 Task: Add the task  Improve the appâ€™s compatibility with different screen sizes and resolutions to the section Customer Satisfaction Sprint in the project UltraTech and add a Due Date to the respective task as 2024/02/07.
Action: Mouse moved to (46, 298)
Screenshot: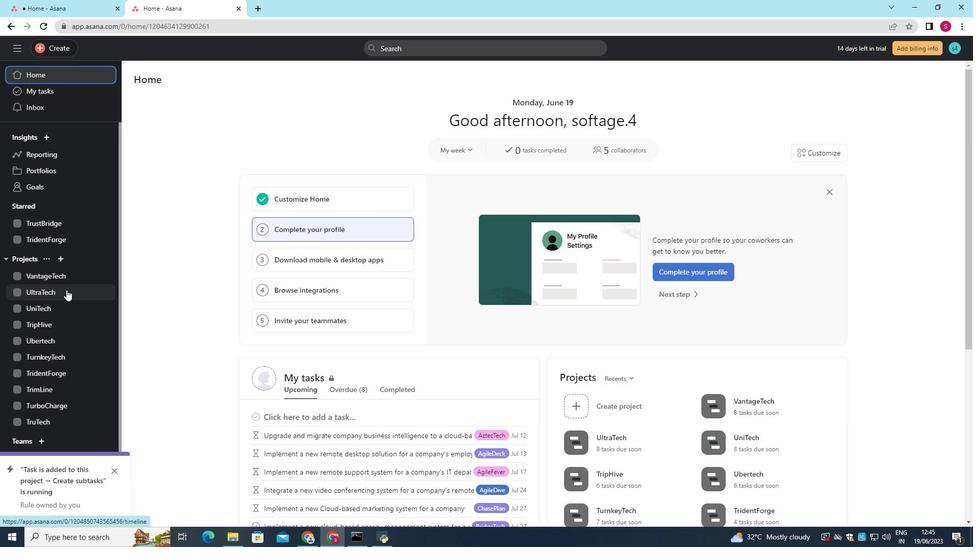 
Action: Mouse pressed left at (46, 298)
Screenshot: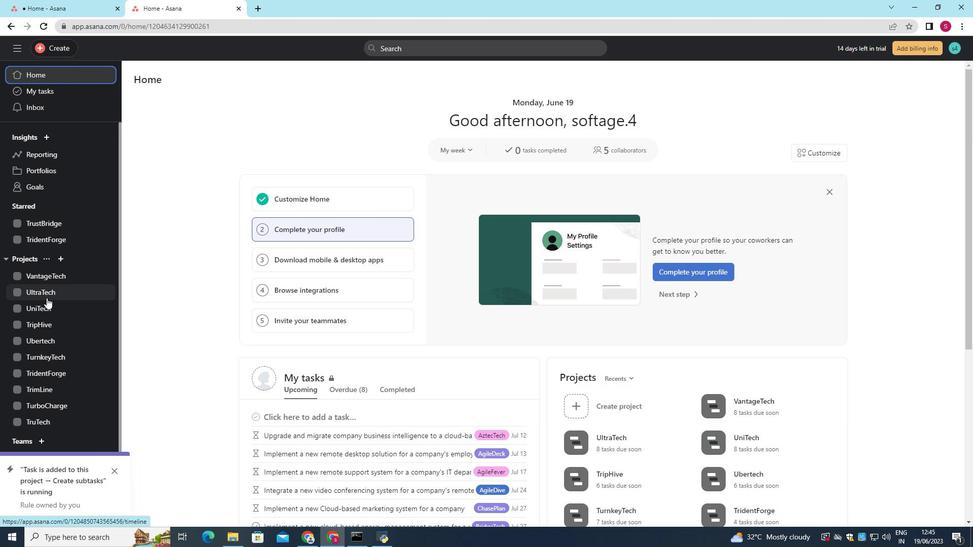
Action: Mouse moved to (178, 100)
Screenshot: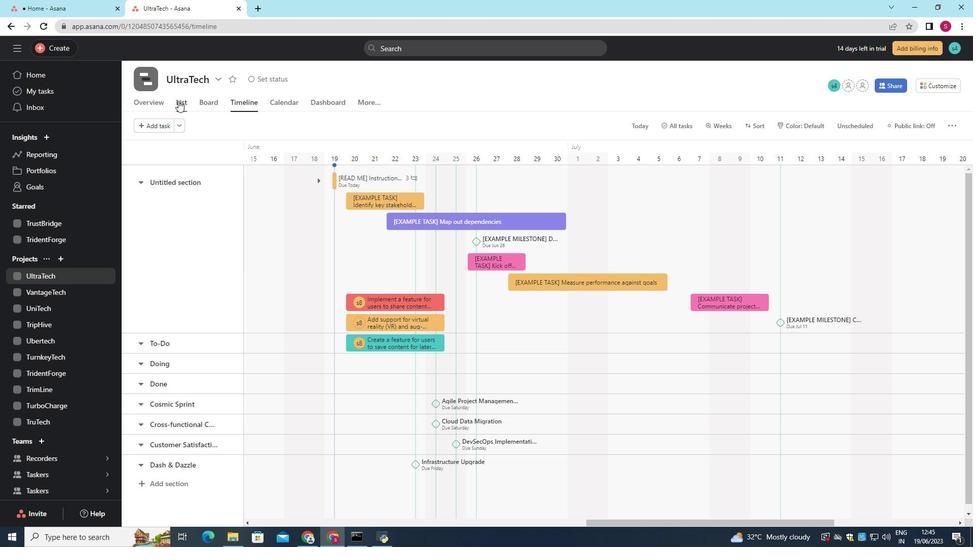 
Action: Mouse pressed left at (178, 100)
Screenshot: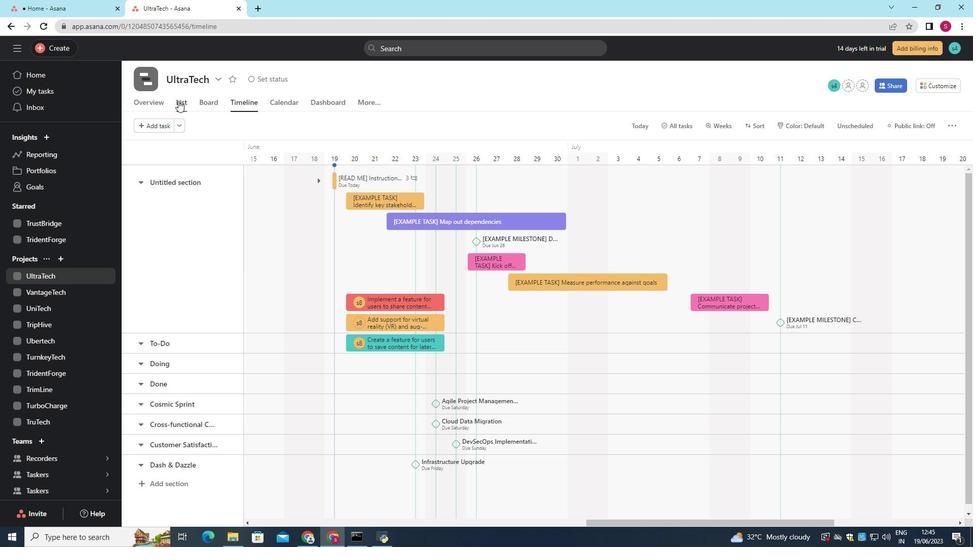 
Action: Mouse moved to (320, 306)
Screenshot: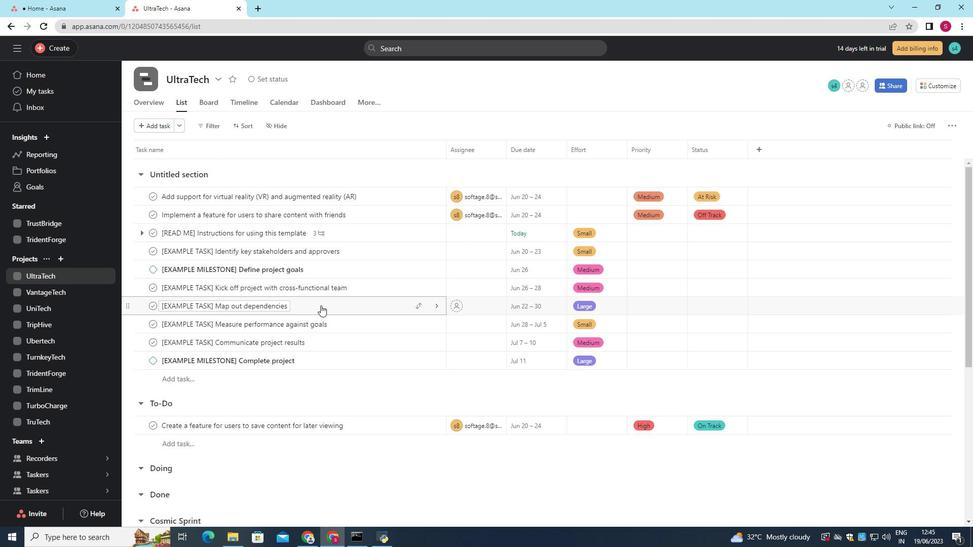 
Action: Mouse scrolled (320, 305) with delta (0, 0)
Screenshot: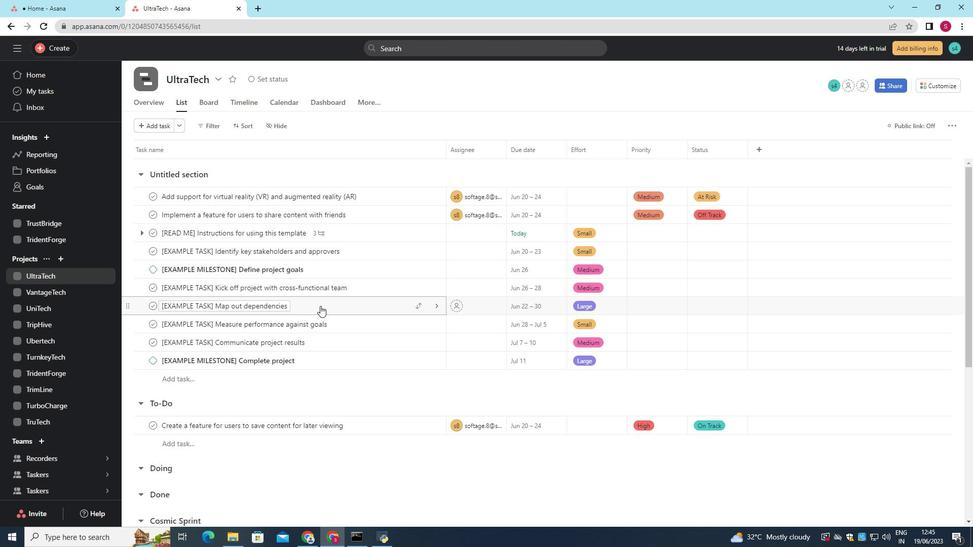 
Action: Mouse scrolled (320, 305) with delta (0, 0)
Screenshot: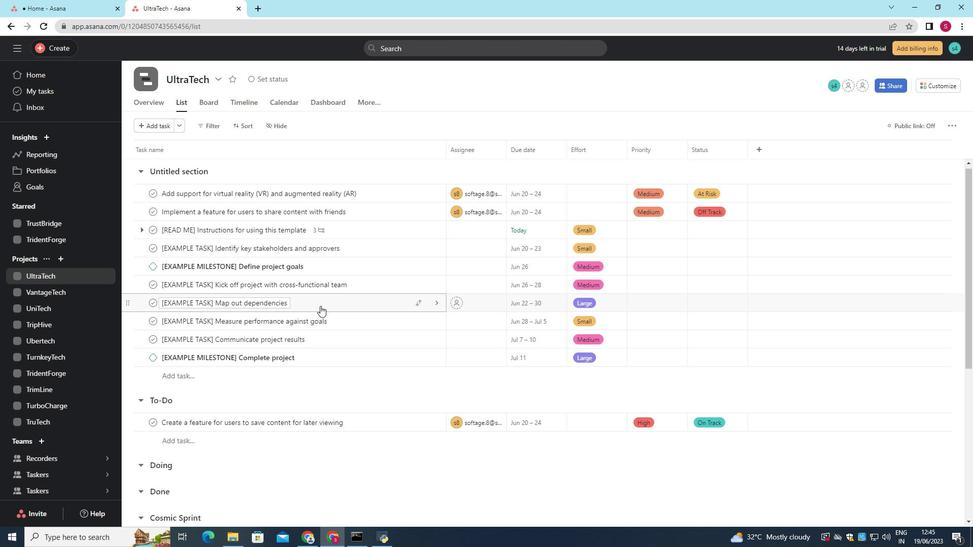 
Action: Mouse scrolled (320, 305) with delta (0, 0)
Screenshot: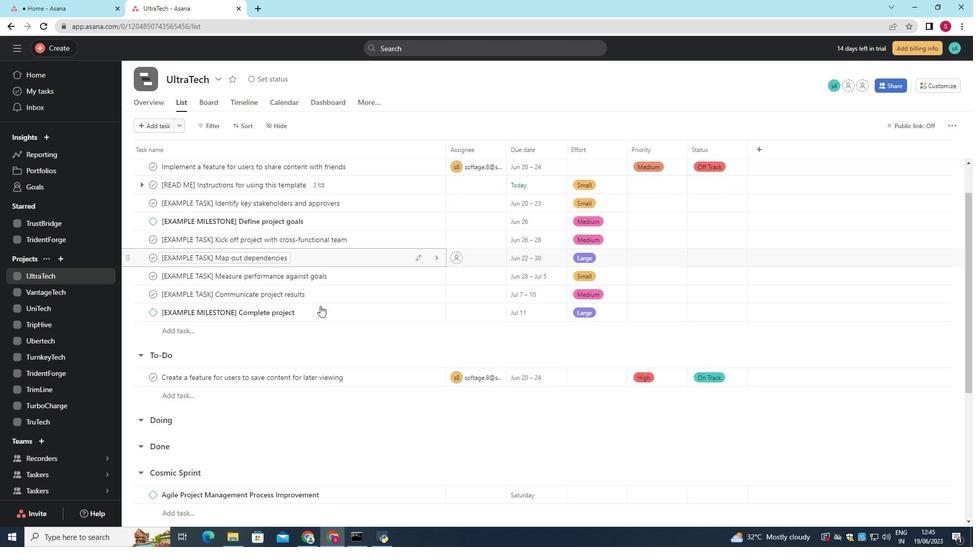 
Action: Mouse scrolled (320, 305) with delta (0, 0)
Screenshot: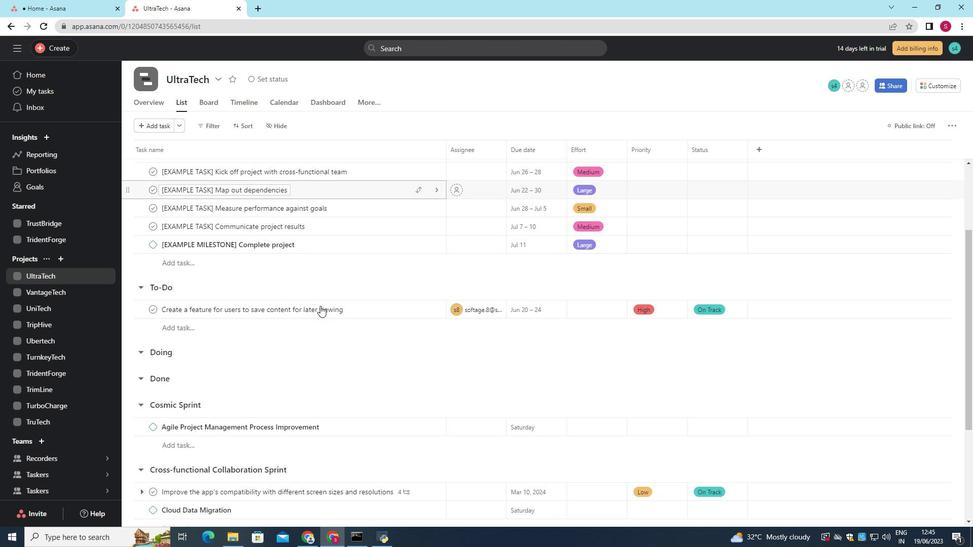 
Action: Mouse moved to (320, 306)
Screenshot: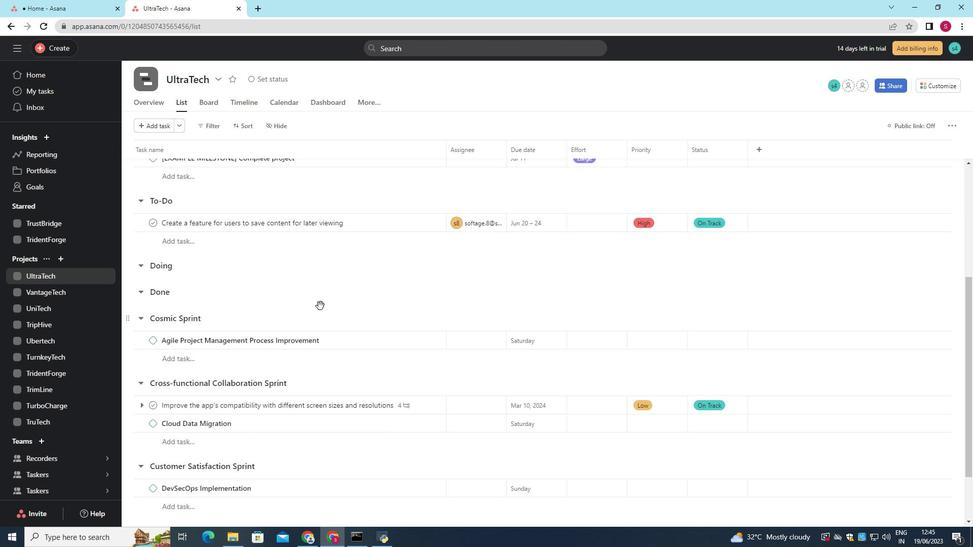 
Action: Mouse scrolled (320, 305) with delta (0, 0)
Screenshot: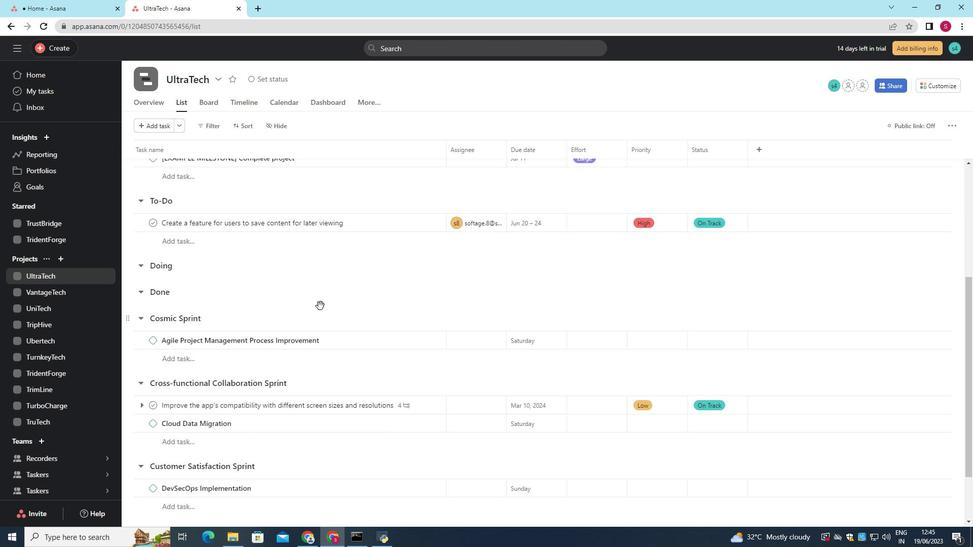 
Action: Mouse moved to (416, 355)
Screenshot: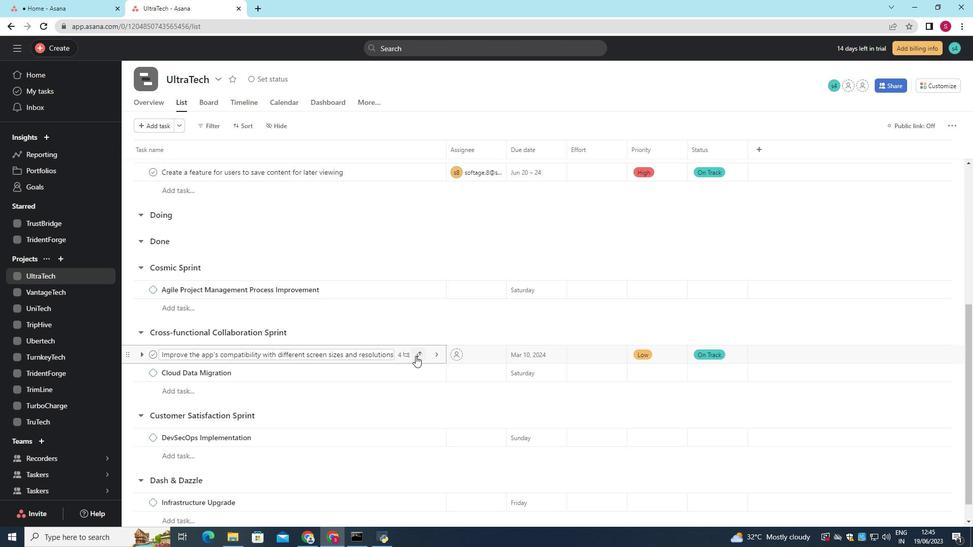 
Action: Mouse pressed left at (416, 355)
Screenshot: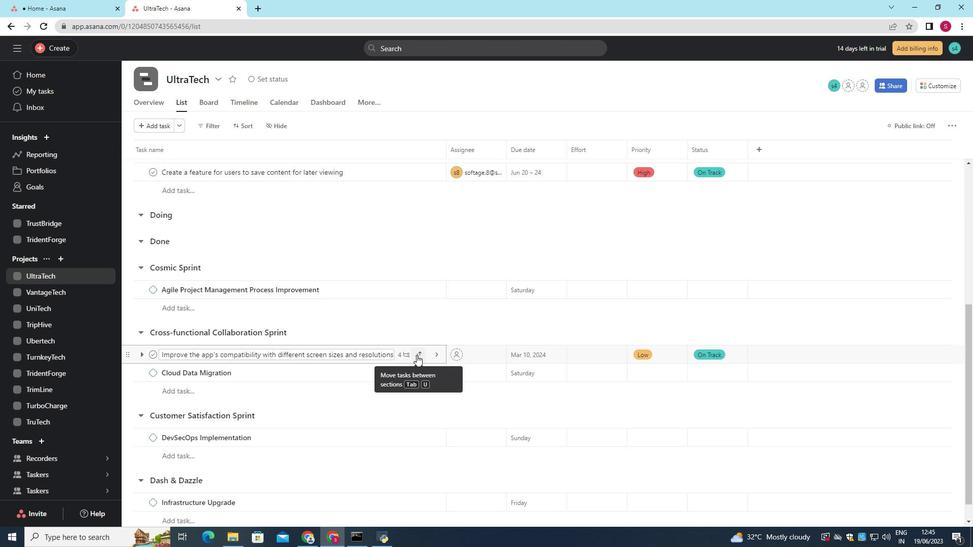 
Action: Mouse moved to (393, 318)
Screenshot: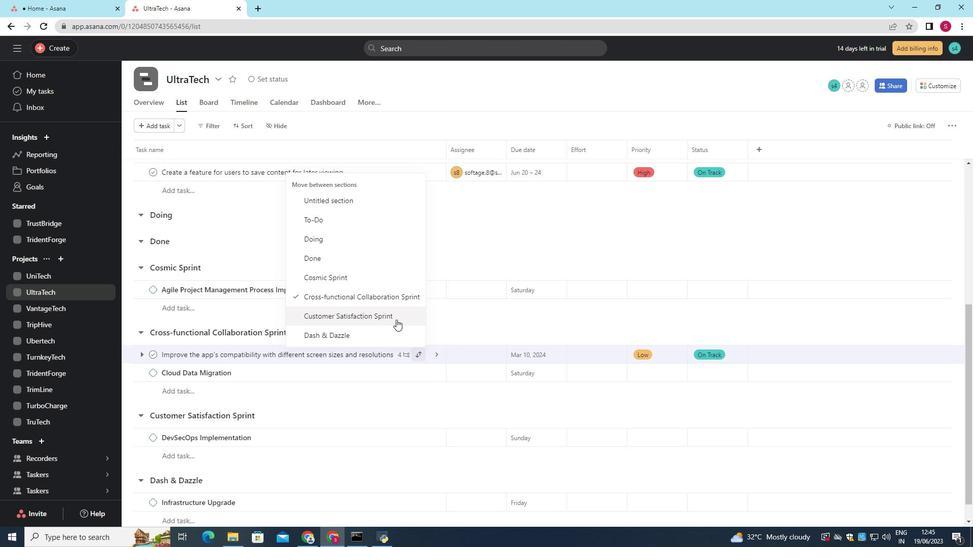 
Action: Mouse pressed left at (393, 318)
Screenshot: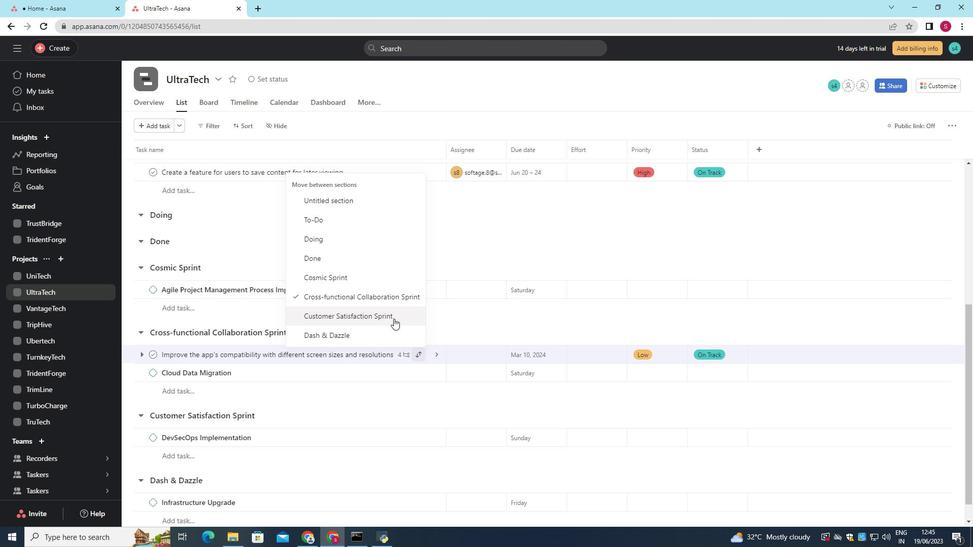 
Action: Mouse moved to (547, 418)
Screenshot: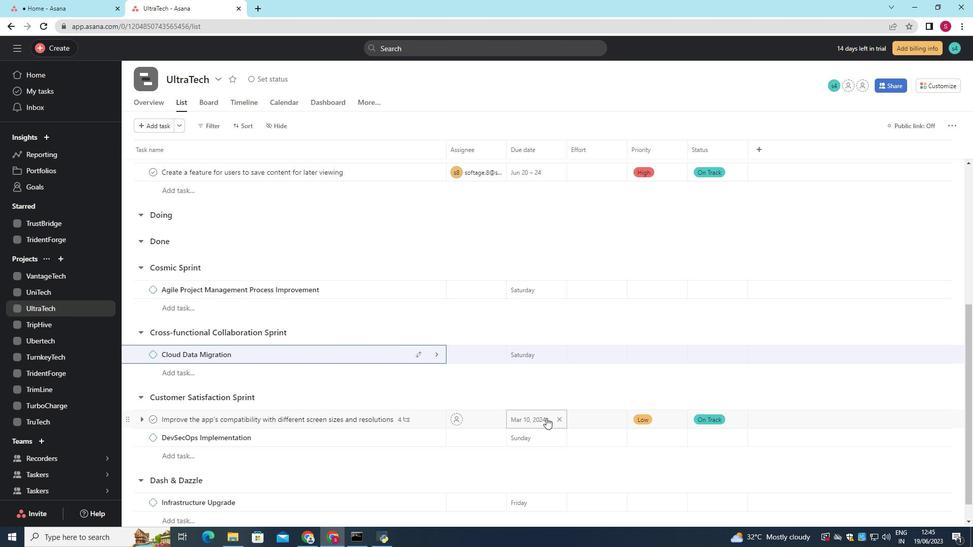 
Action: Mouse pressed left at (547, 418)
Screenshot: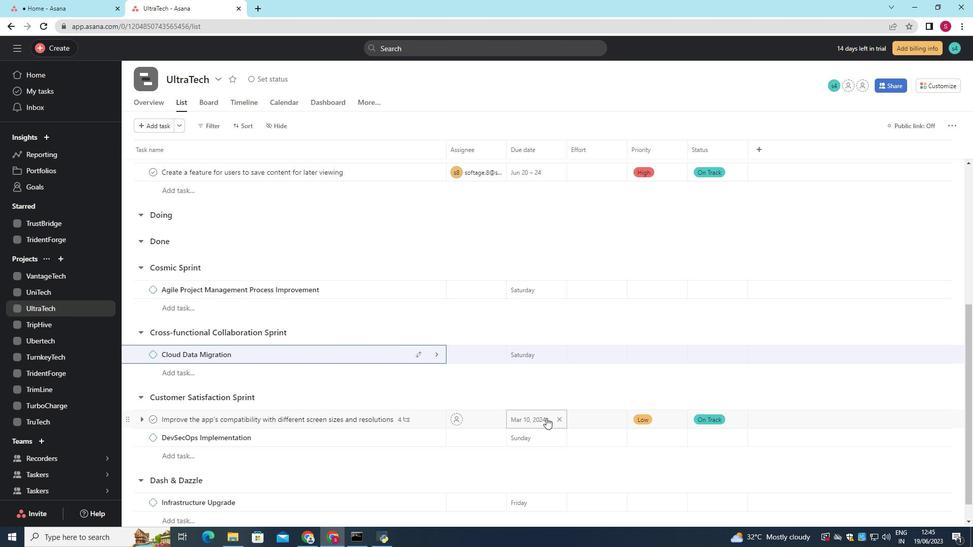 
Action: Mouse moved to (493, 421)
Screenshot: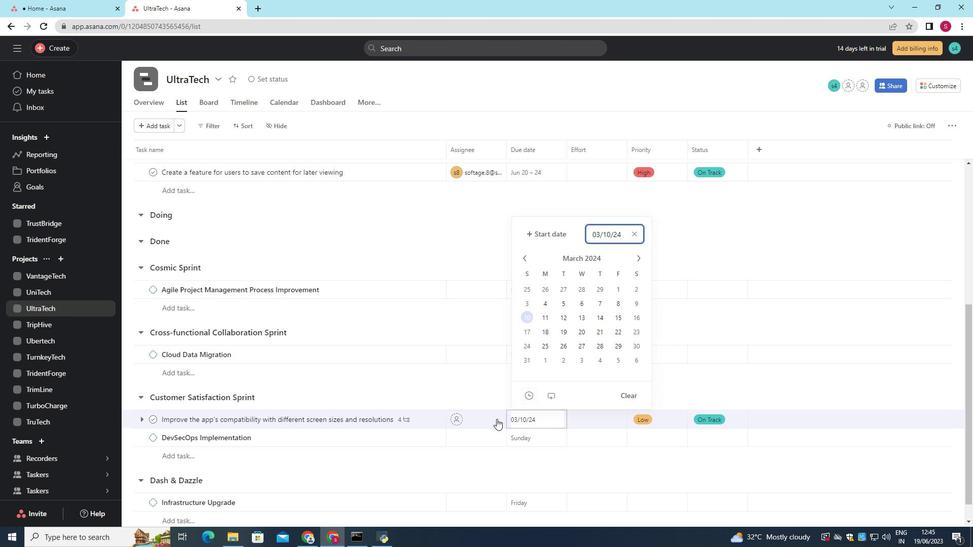 
Action: Key pressed <Key.backspace><Key.backspace><Key.backspace><Key.backspace><Key.backspace><Key.backspace><Key.backspace><Key.backspace><Key.backspace><Key.backspace><Key.backspace><Key.backspace><Key.backspace><Key.backspace><Key.backspace>2024/02/07
Screenshot: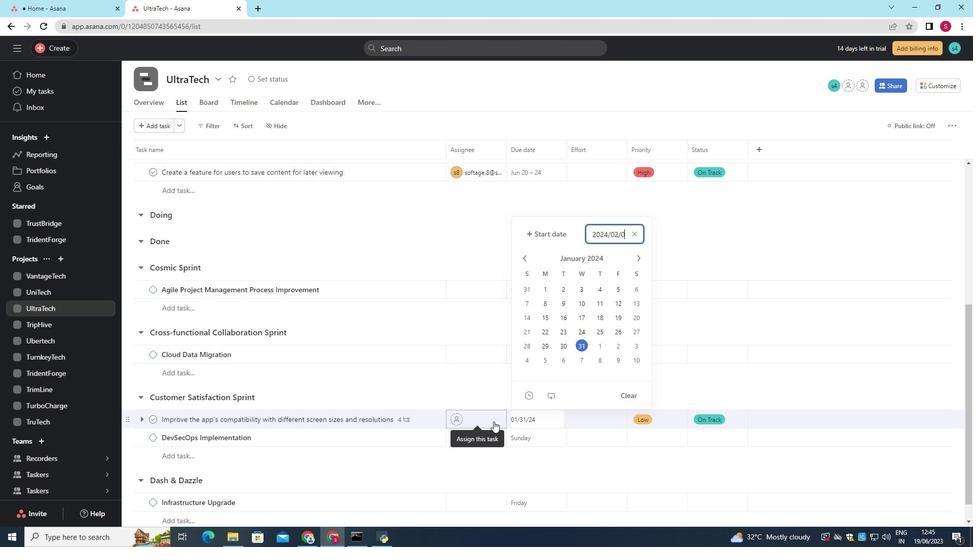 
Action: Mouse moved to (493, 420)
Screenshot: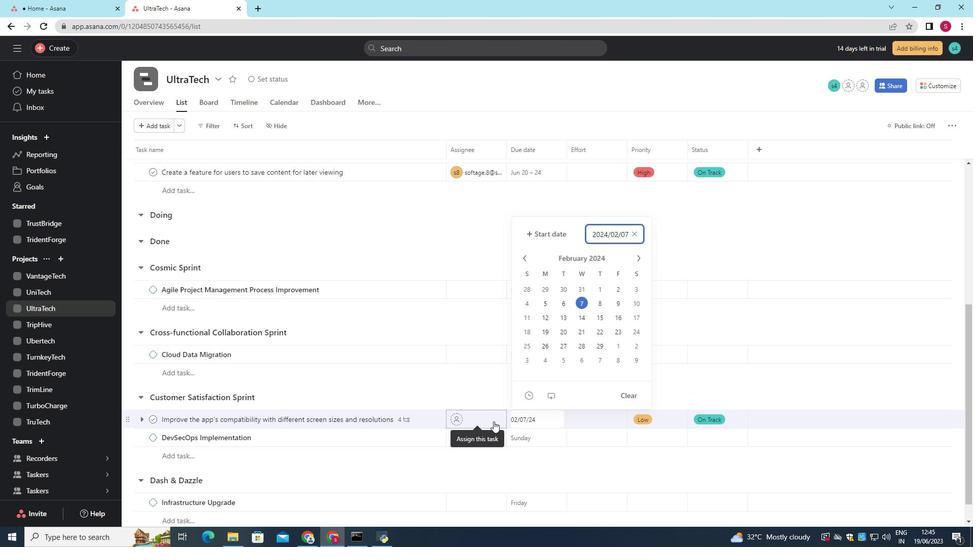 
Action: Key pressed <Key.enter>
Screenshot: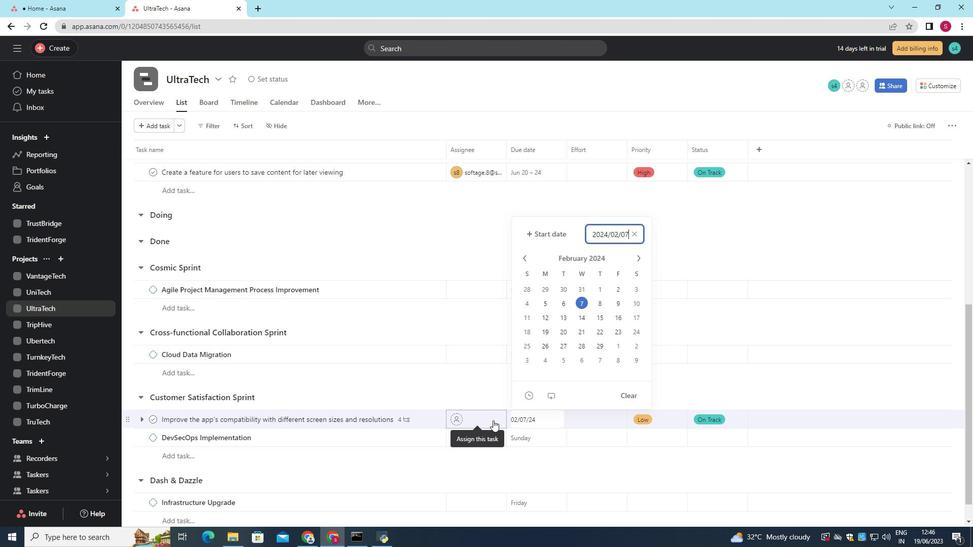 
Action: Mouse moved to (492, 421)
Screenshot: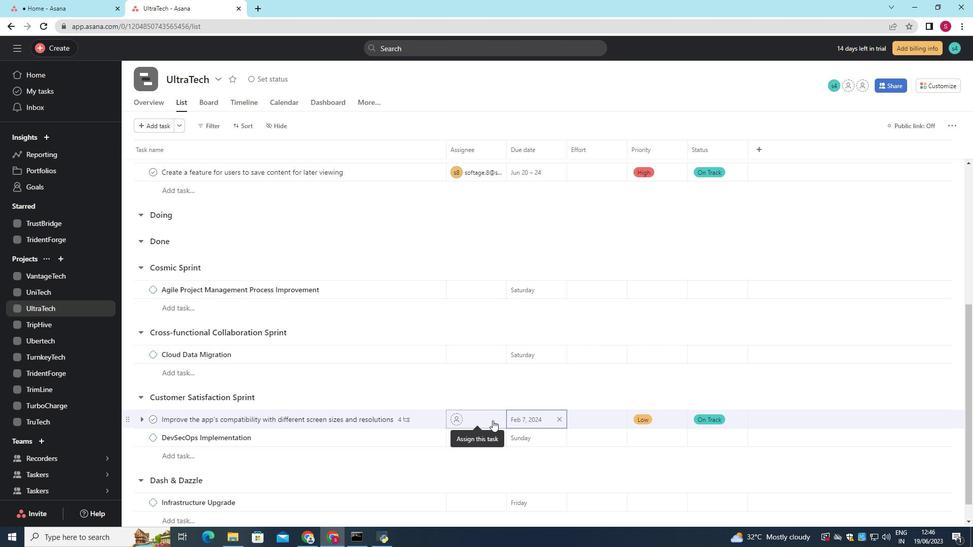 
